 Task: Filter the audit logs by personal access token activity.
Action: Mouse moved to (986, 81)
Screenshot: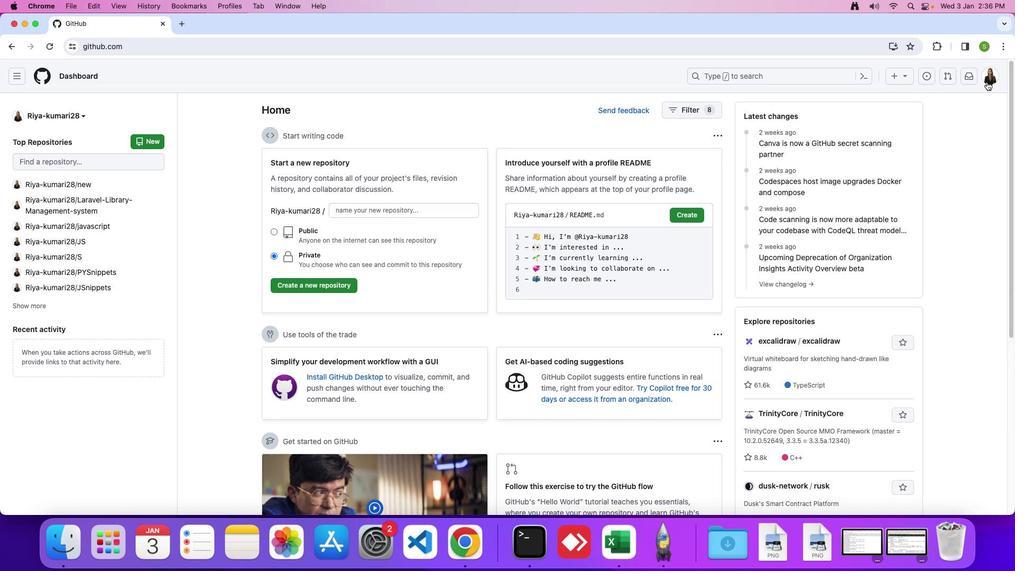 
Action: Mouse pressed left at (986, 81)
Screenshot: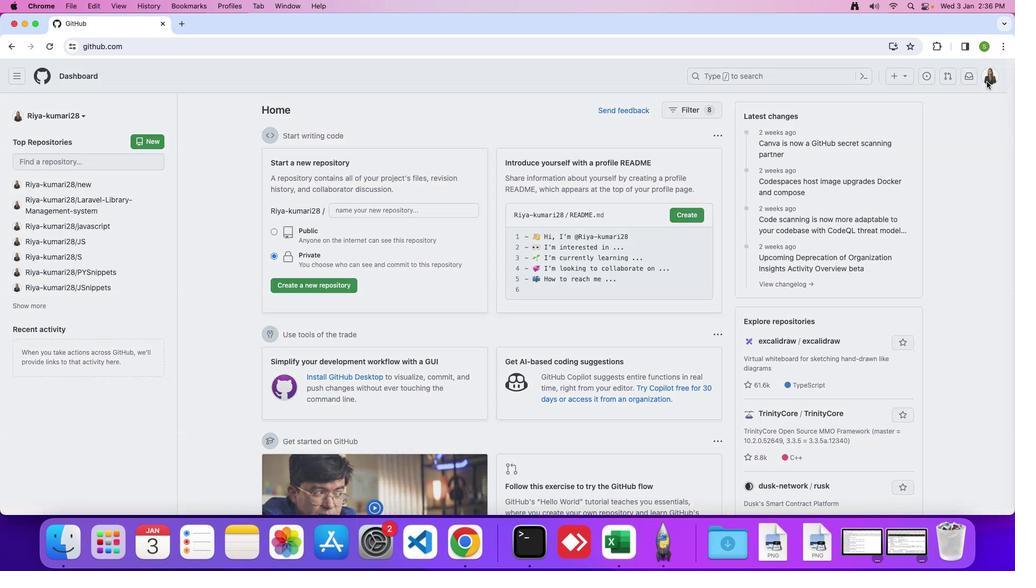 
Action: Mouse moved to (927, 363)
Screenshot: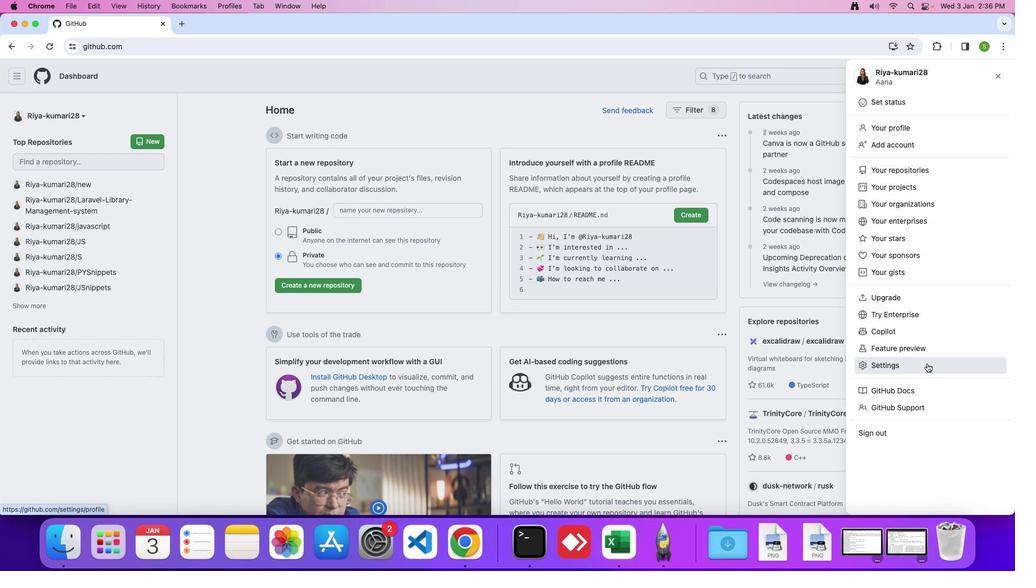 
Action: Mouse pressed left at (927, 363)
Screenshot: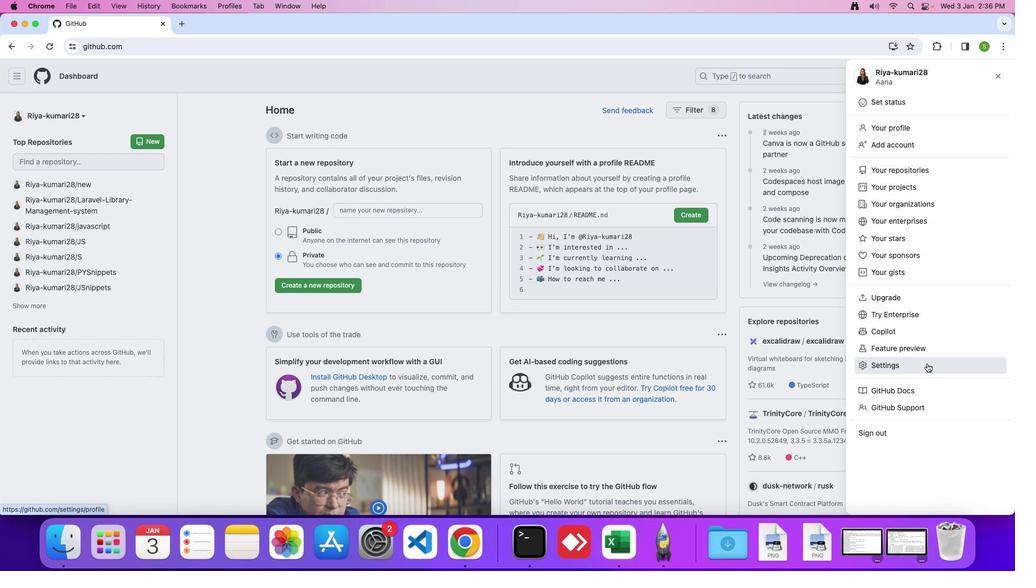
Action: Mouse moved to (325, 366)
Screenshot: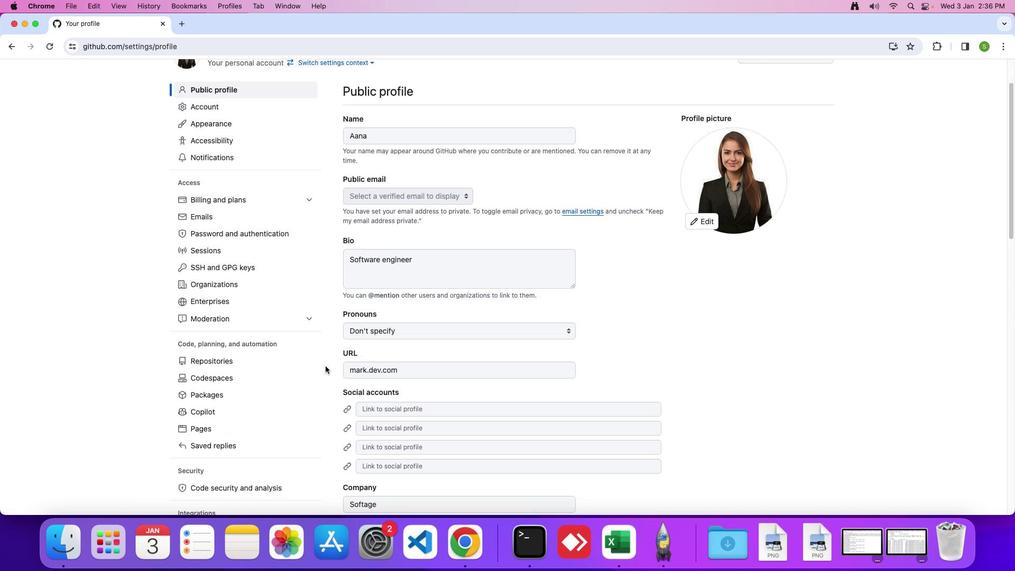 
Action: Mouse scrolled (325, 366) with delta (0, 0)
Screenshot: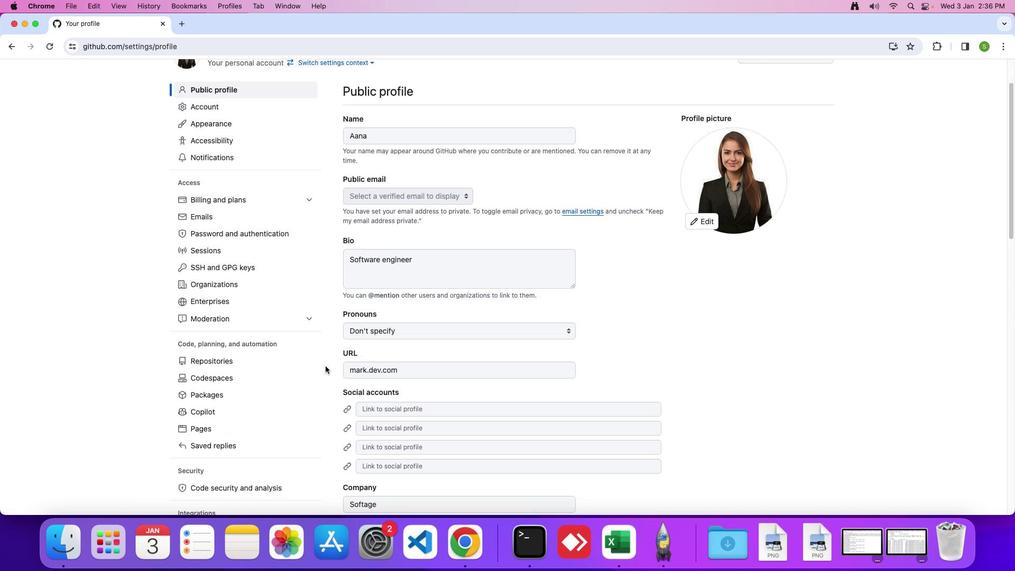 
Action: Mouse moved to (325, 365)
Screenshot: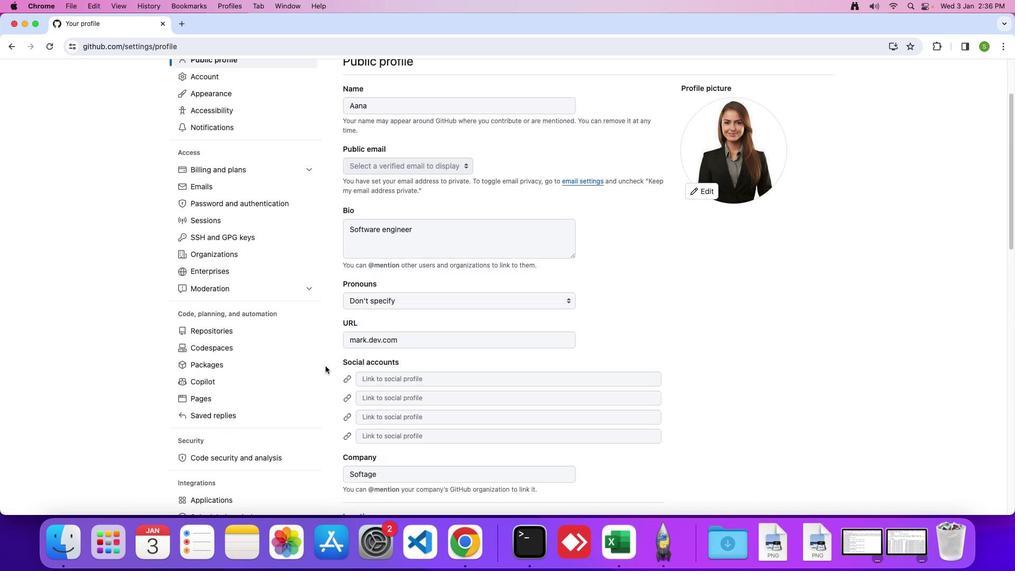 
Action: Mouse scrolled (325, 365) with delta (0, 0)
Screenshot: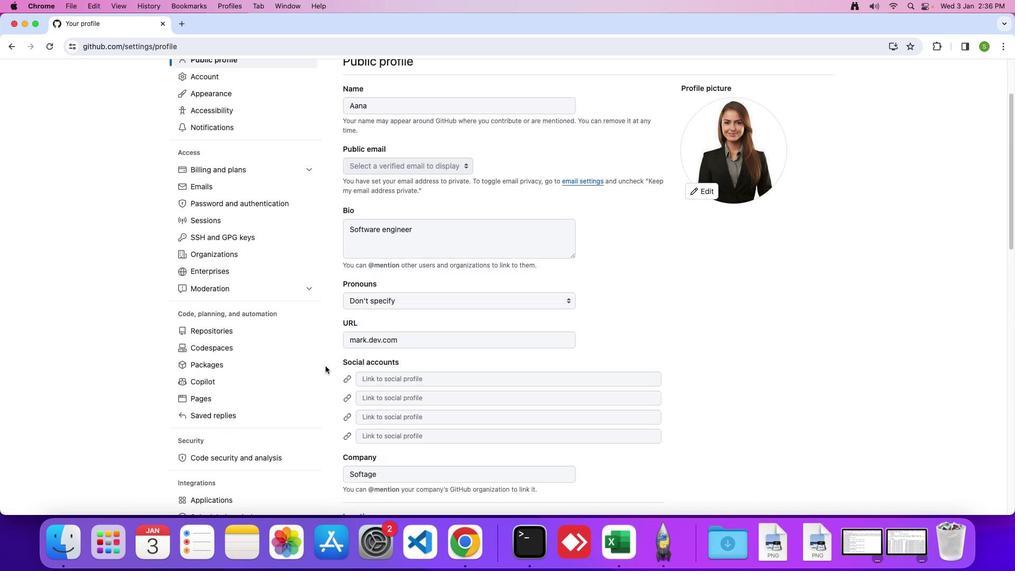 
Action: Mouse scrolled (325, 365) with delta (0, -2)
Screenshot: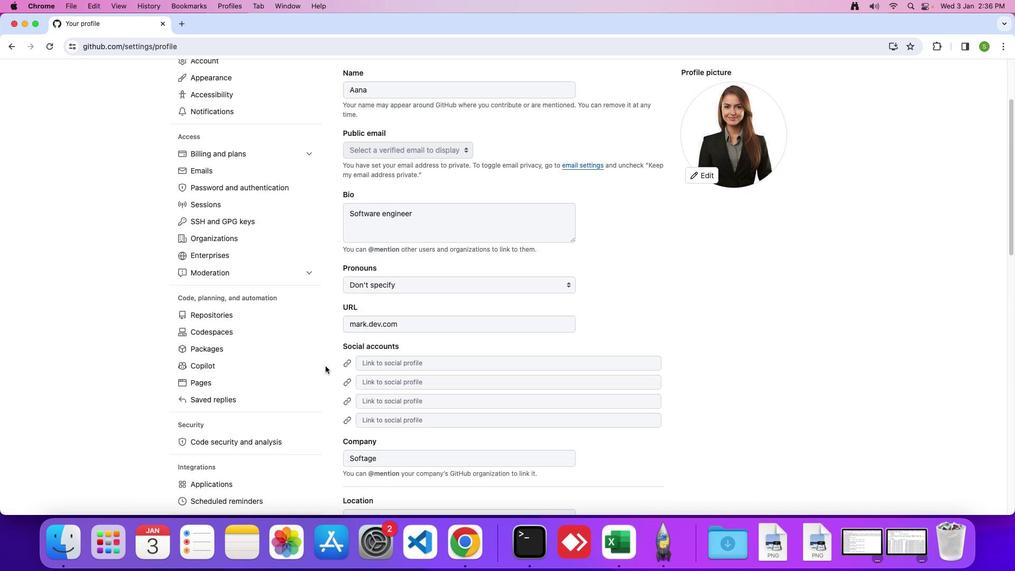 
Action: Mouse moved to (325, 365)
Screenshot: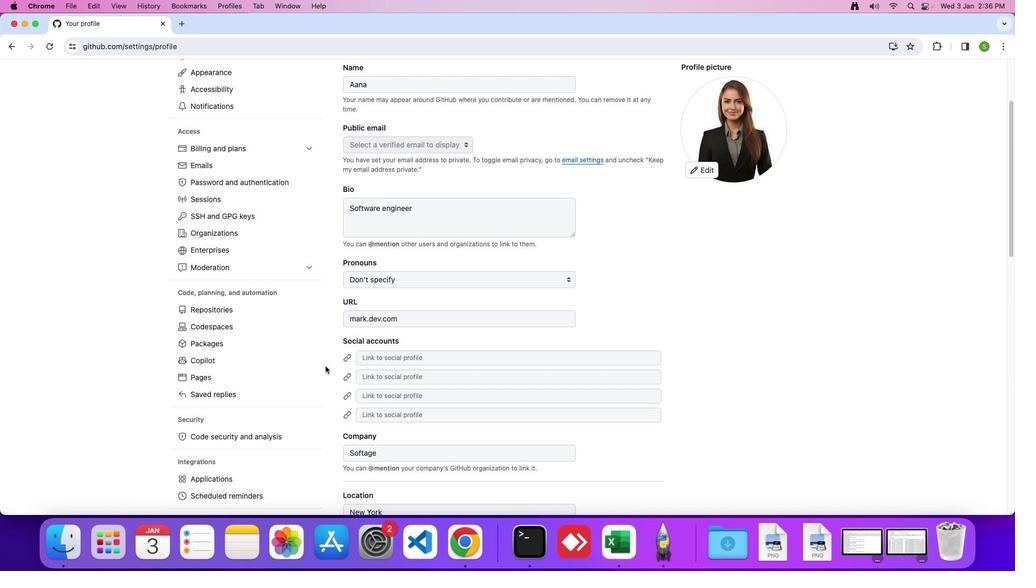 
Action: Mouse scrolled (325, 365) with delta (0, 0)
Screenshot: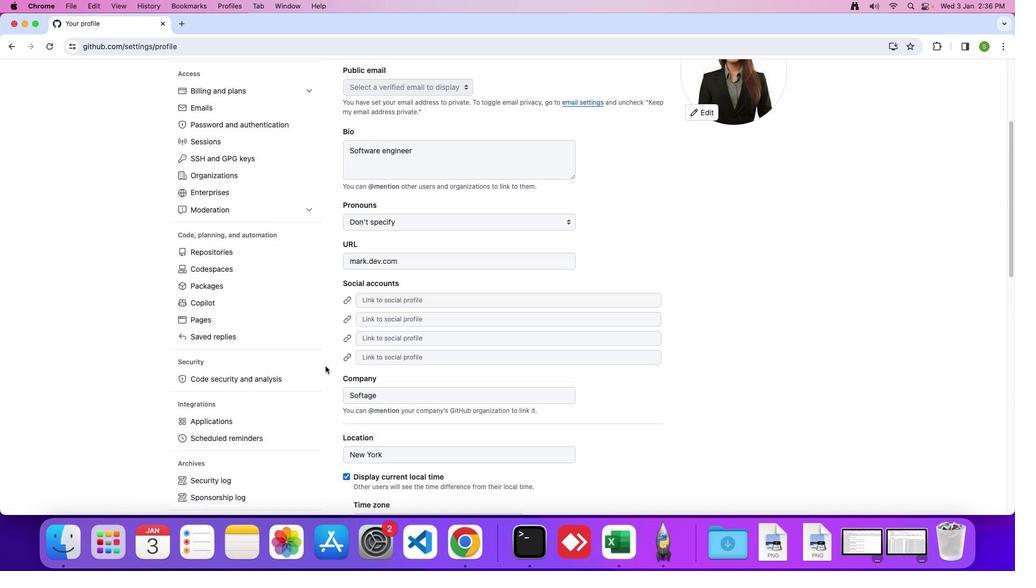 
Action: Mouse scrolled (325, 365) with delta (0, 0)
Screenshot: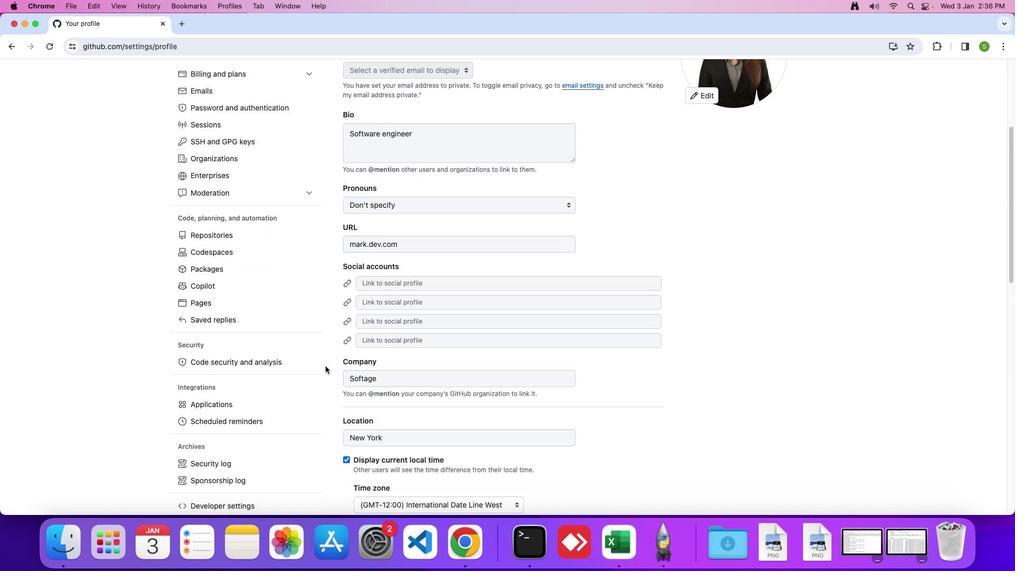
Action: Mouse scrolled (325, 365) with delta (0, -2)
Screenshot: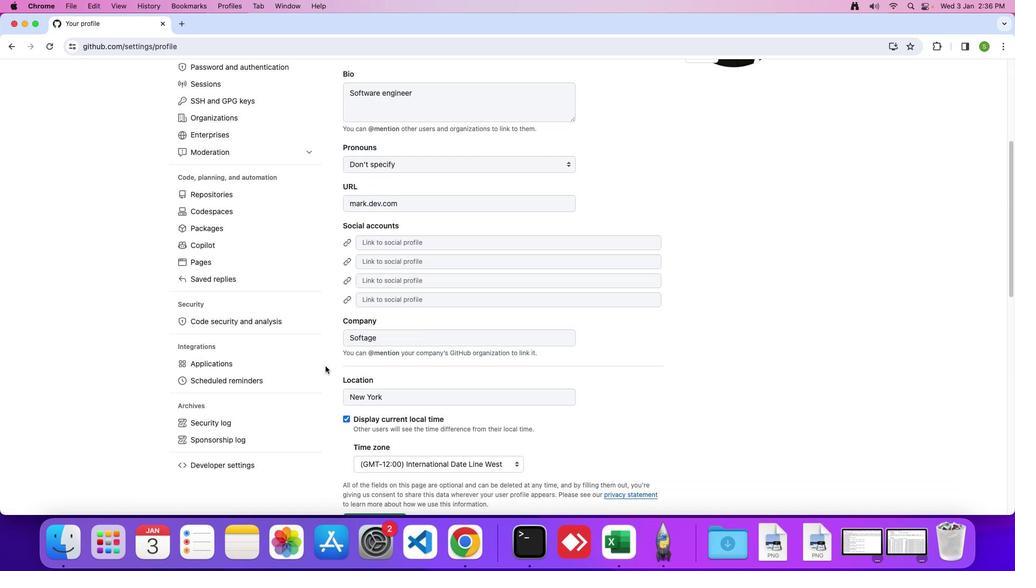
Action: Mouse scrolled (325, 365) with delta (0, -1)
Screenshot: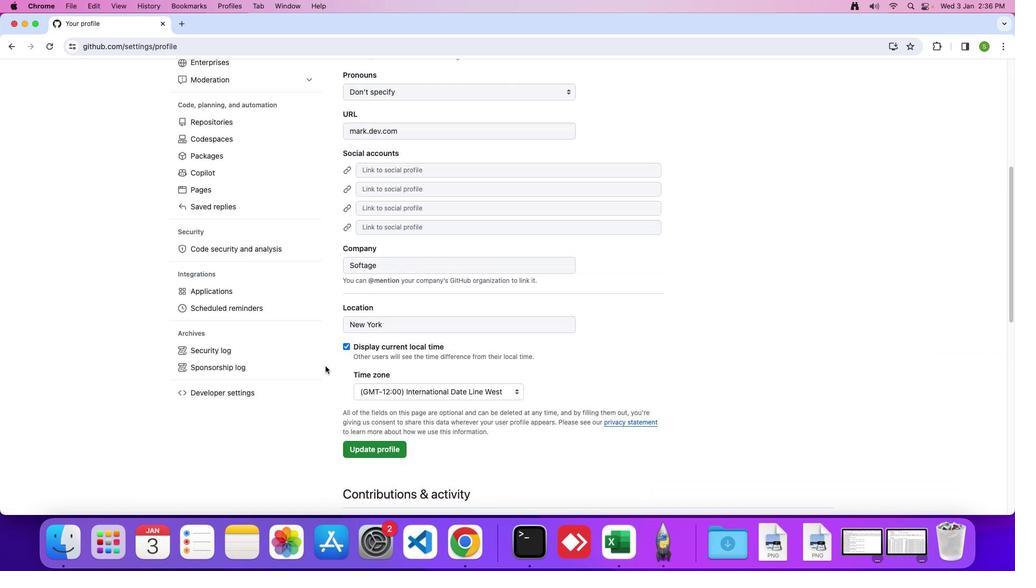
Action: Mouse scrolled (325, 365) with delta (0, 0)
Screenshot: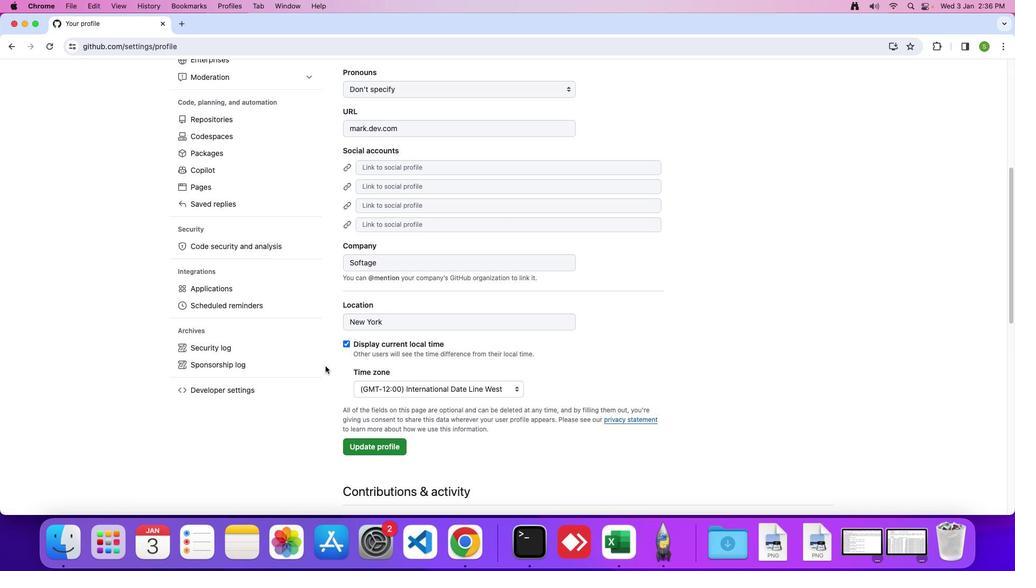 
Action: Mouse moved to (256, 348)
Screenshot: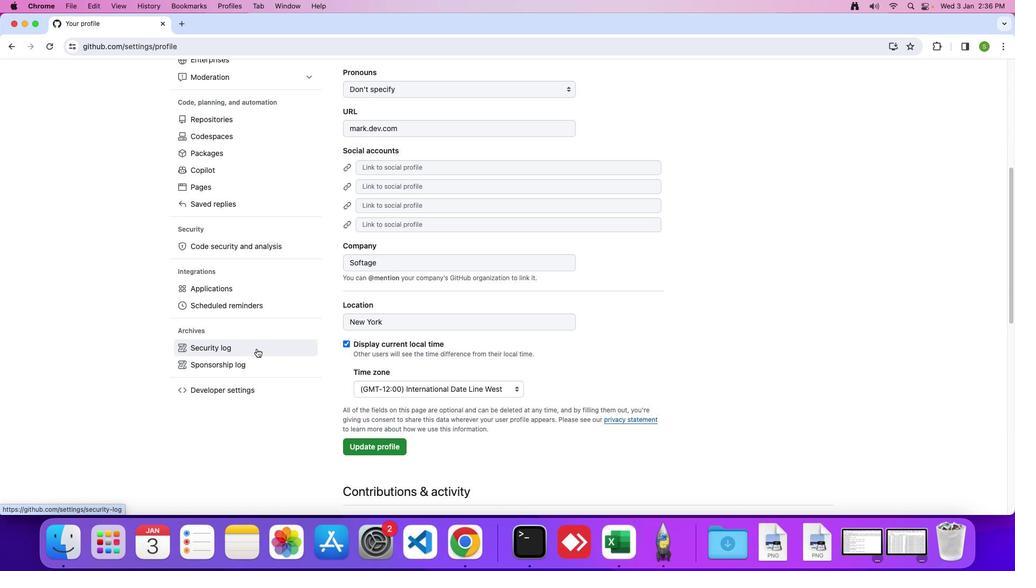 
Action: Mouse pressed left at (256, 348)
Screenshot: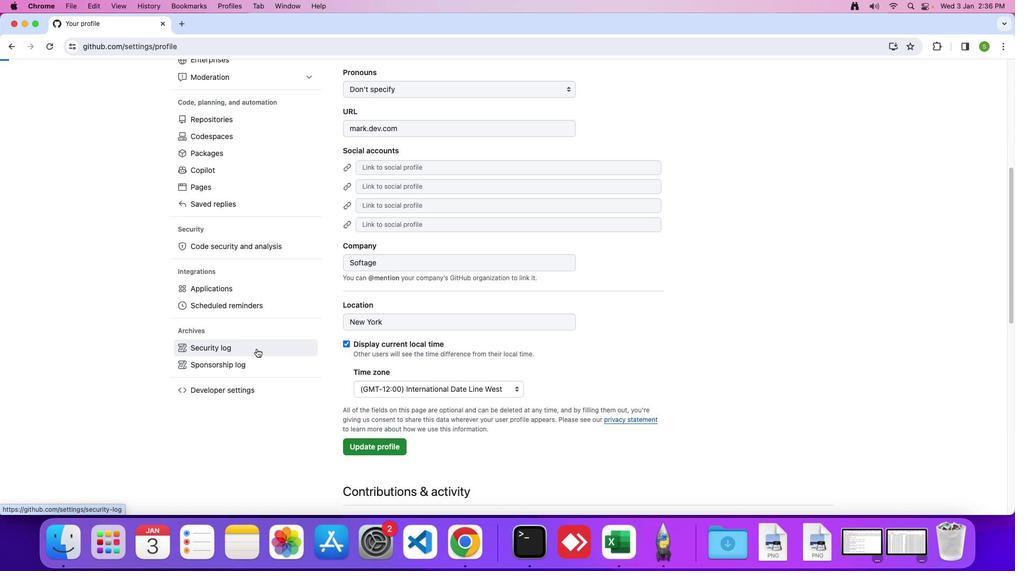 
Action: Mouse moved to (380, 191)
Screenshot: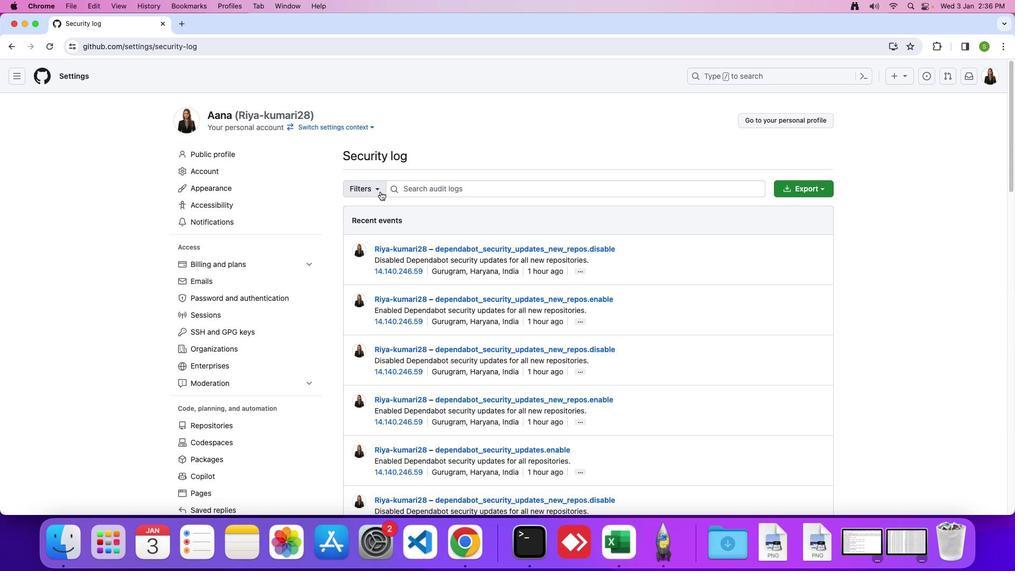 
Action: Mouse pressed left at (380, 191)
Screenshot: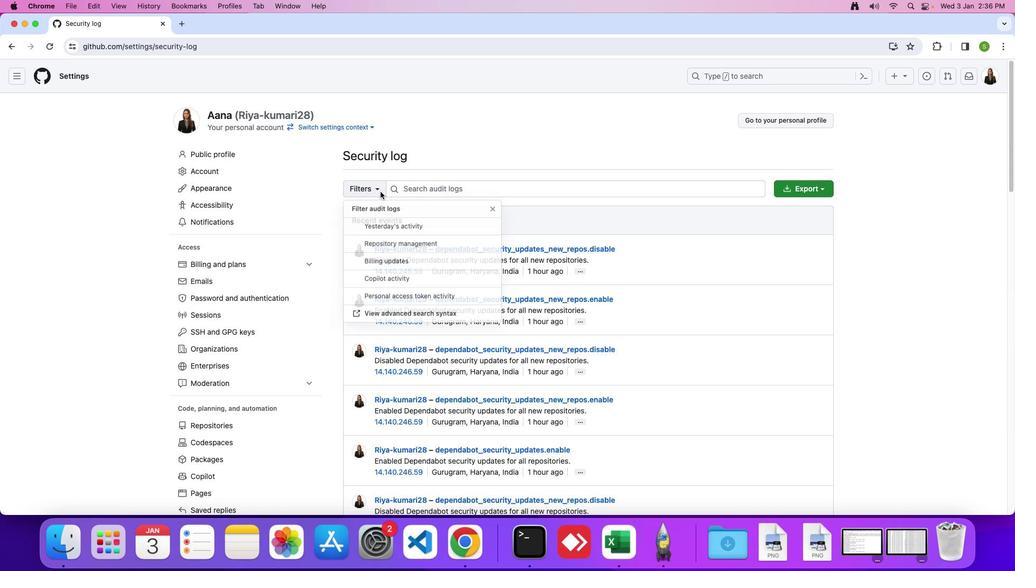 
Action: Mouse moved to (384, 298)
Screenshot: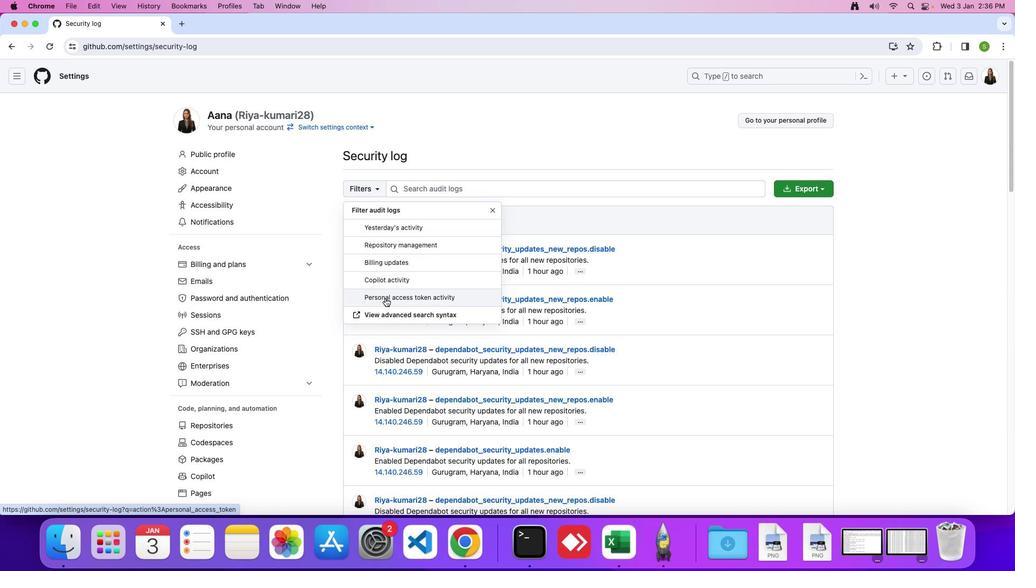 
Action: Mouse pressed left at (384, 298)
Screenshot: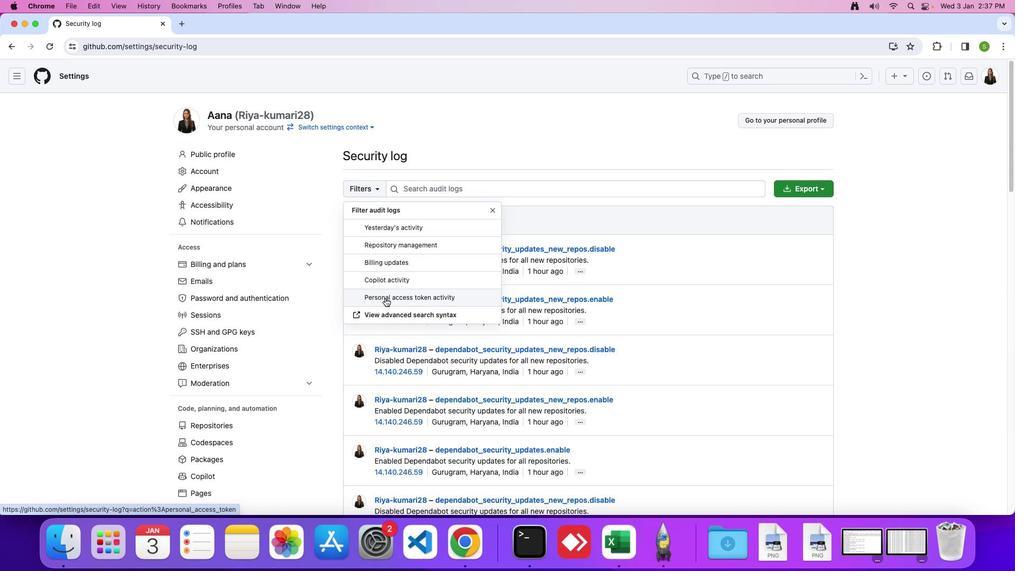 
Action: Mouse moved to (385, 298)
Screenshot: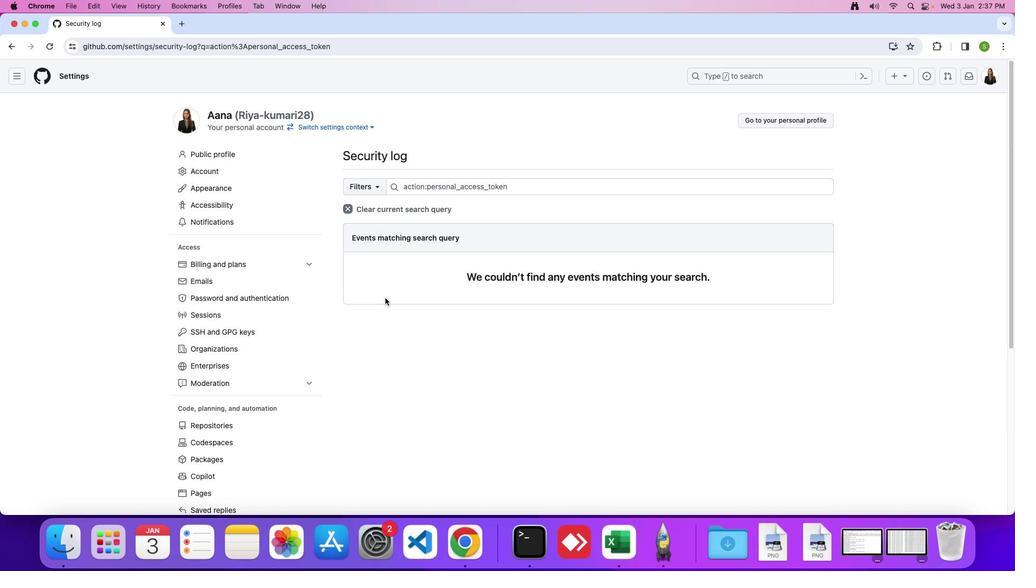 
